 Task: Add a condition where "Status category Less than Open" in unsolved tickets in your groups.
Action: Mouse moved to (168, 534)
Screenshot: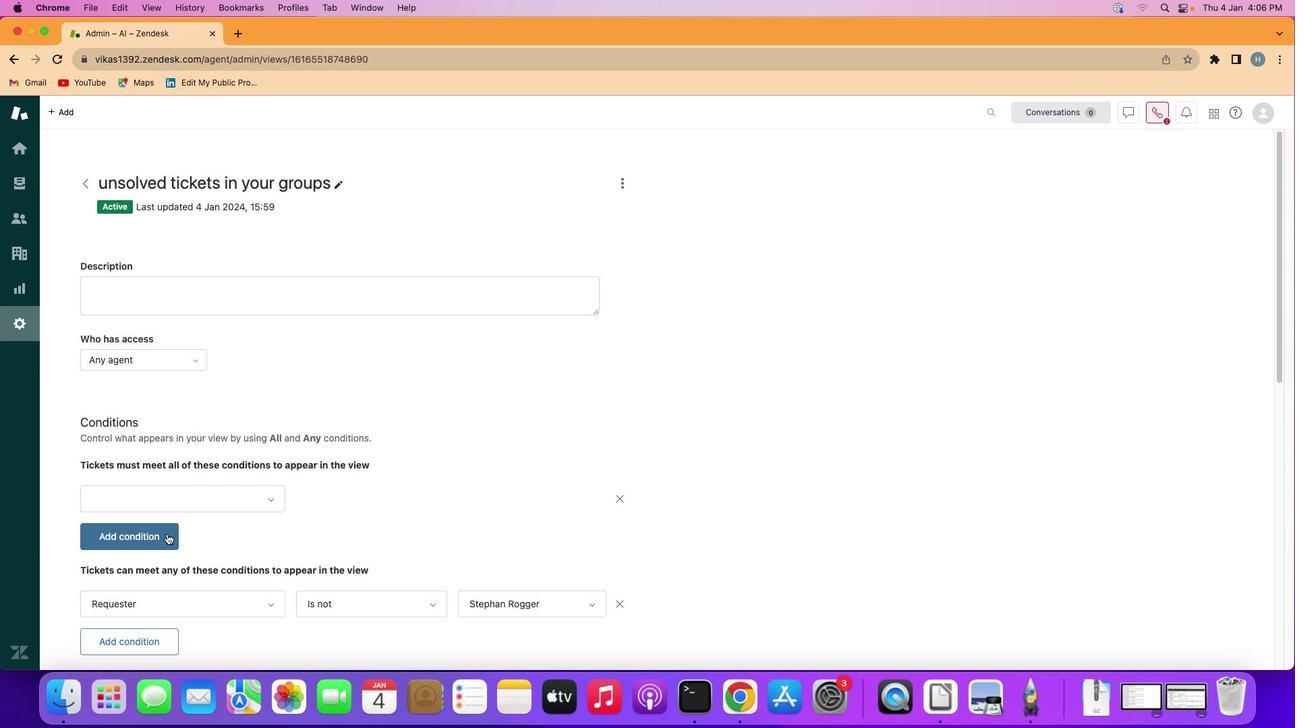 
Action: Mouse pressed left at (168, 534)
Screenshot: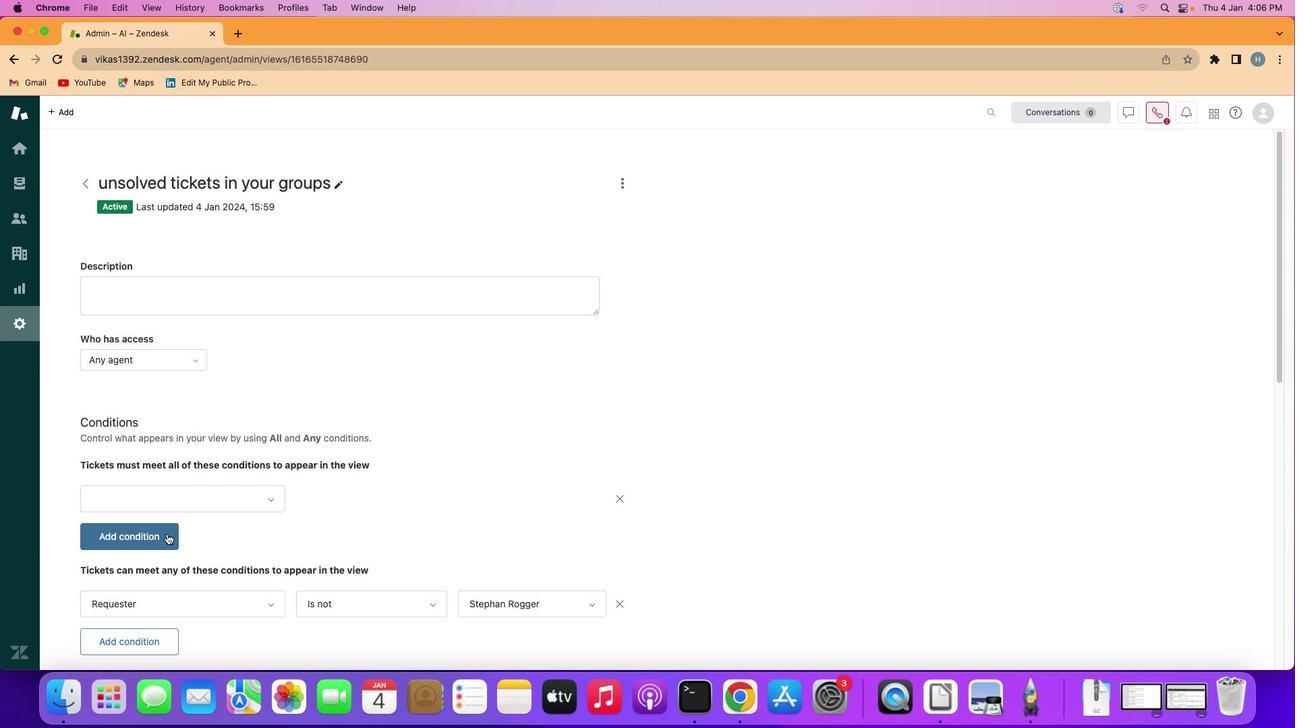 
Action: Mouse moved to (168, 535)
Screenshot: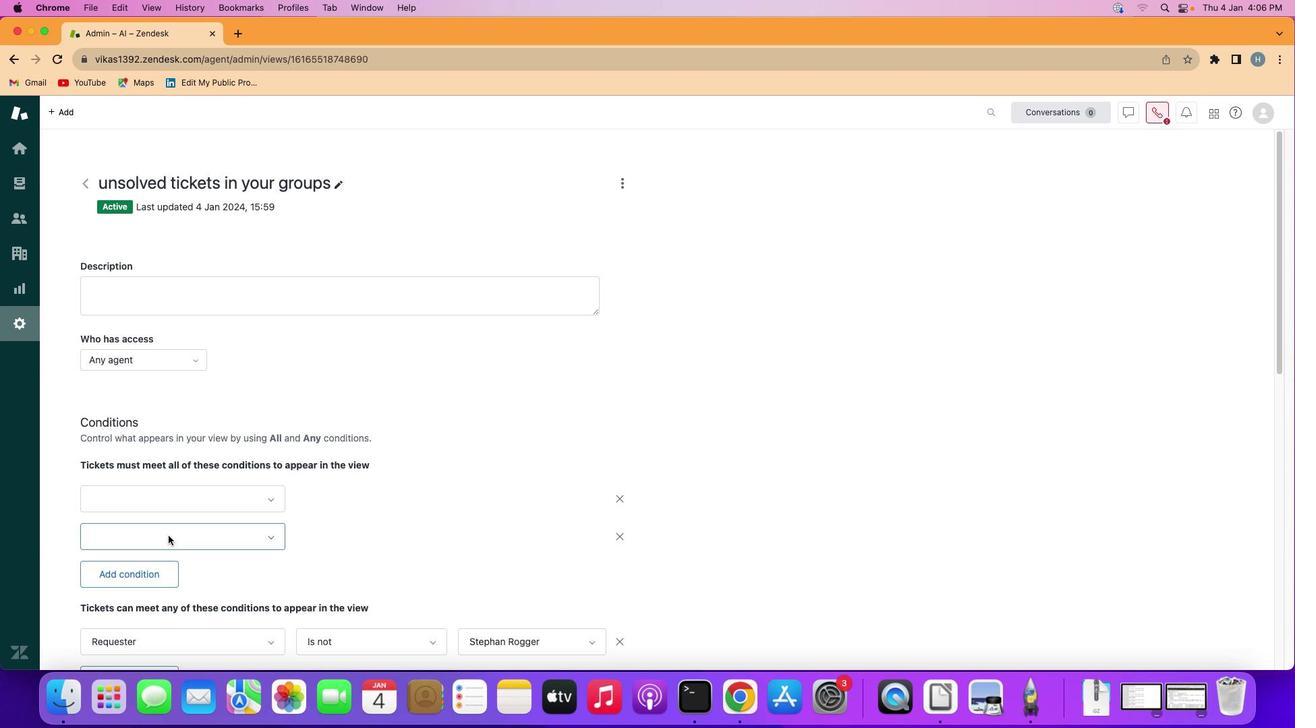 
Action: Mouse pressed left at (168, 535)
Screenshot: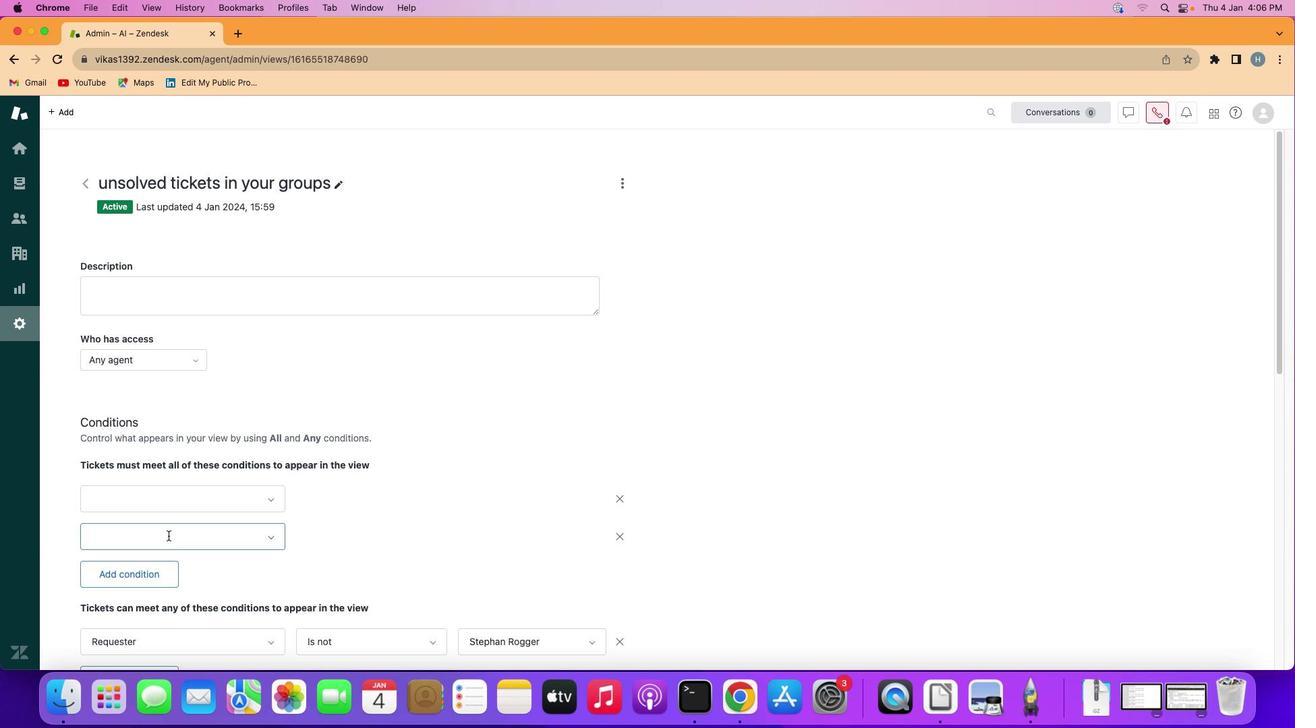 
Action: Mouse moved to (214, 308)
Screenshot: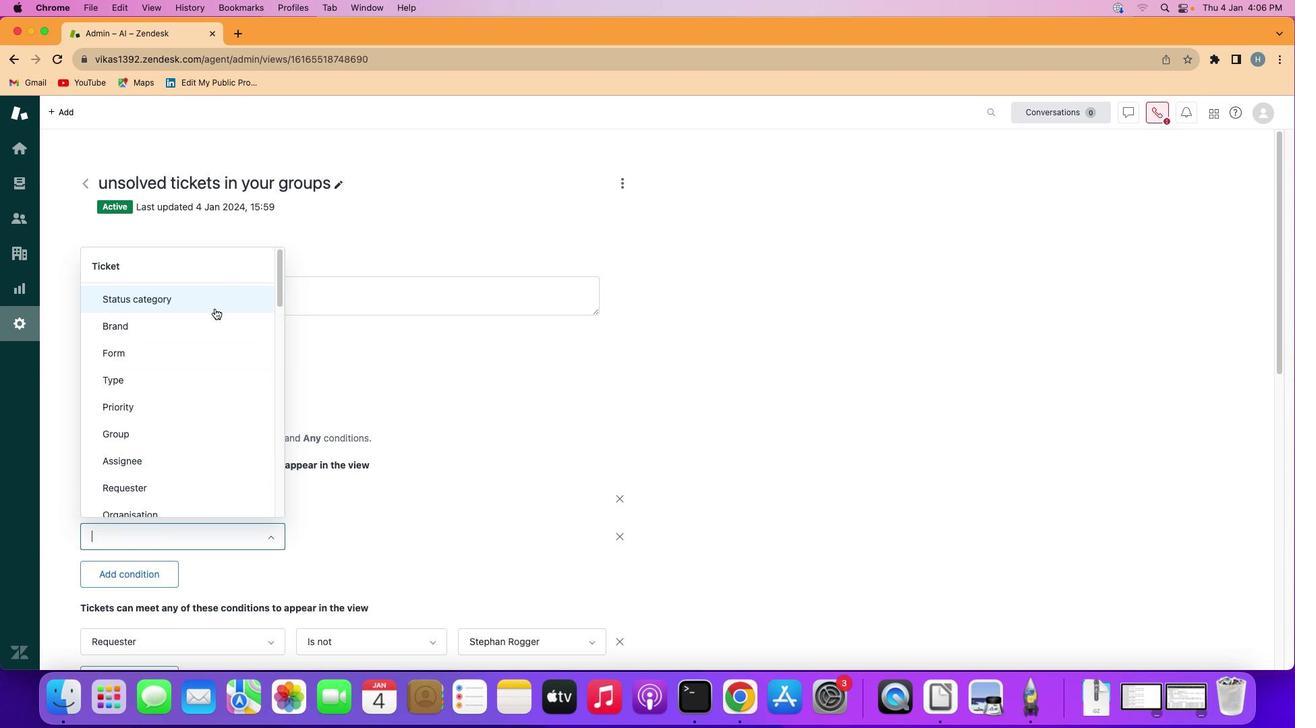 
Action: Mouse pressed left at (214, 308)
Screenshot: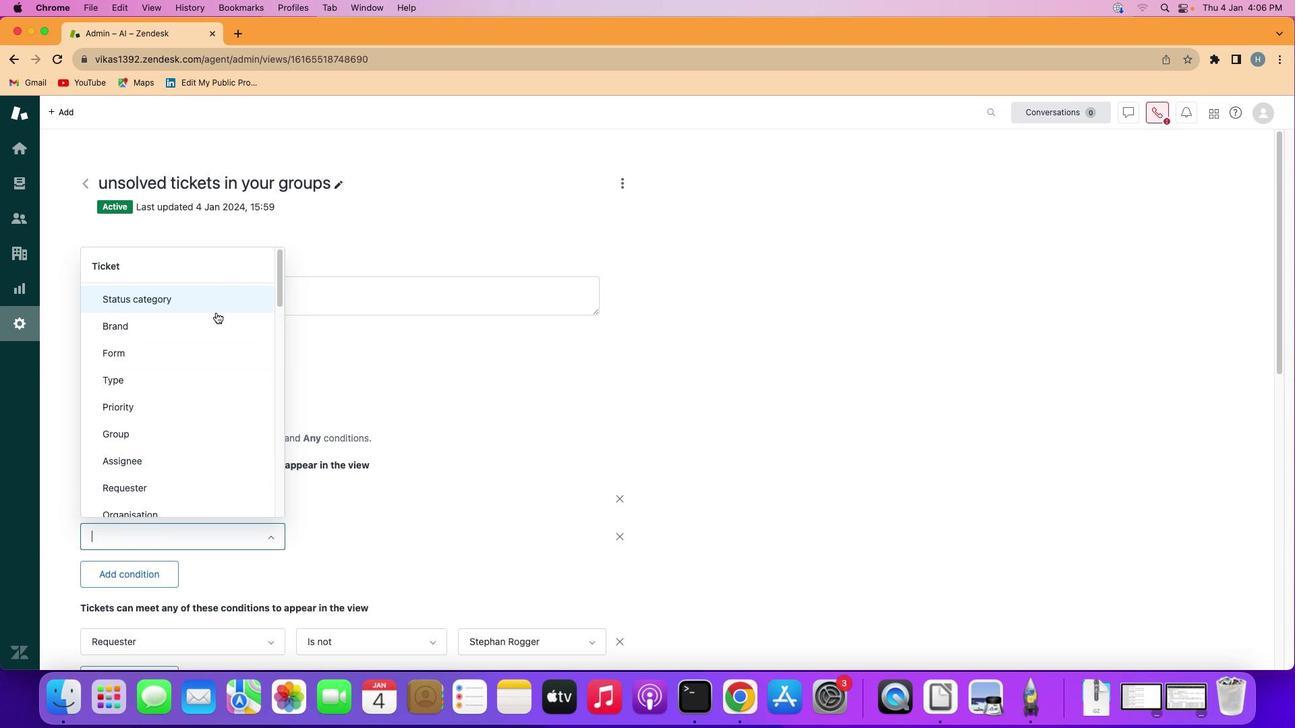 
Action: Mouse moved to (396, 542)
Screenshot: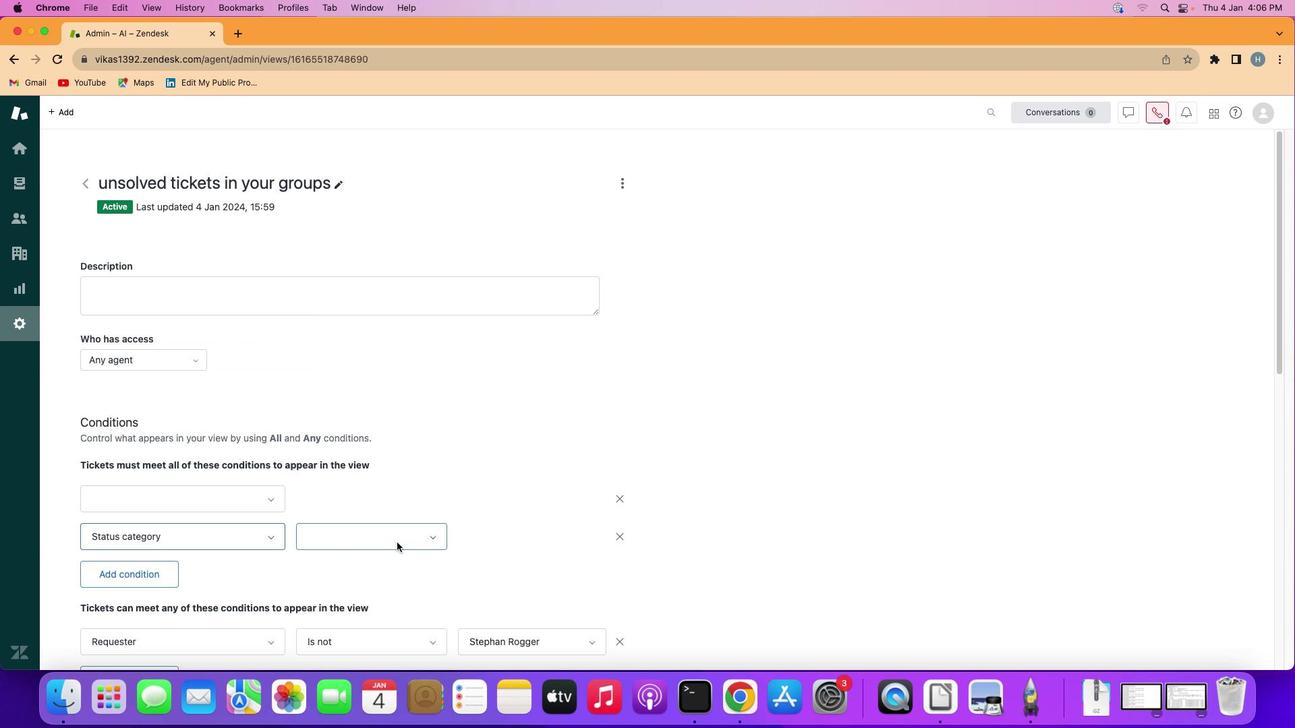 
Action: Mouse pressed left at (396, 542)
Screenshot: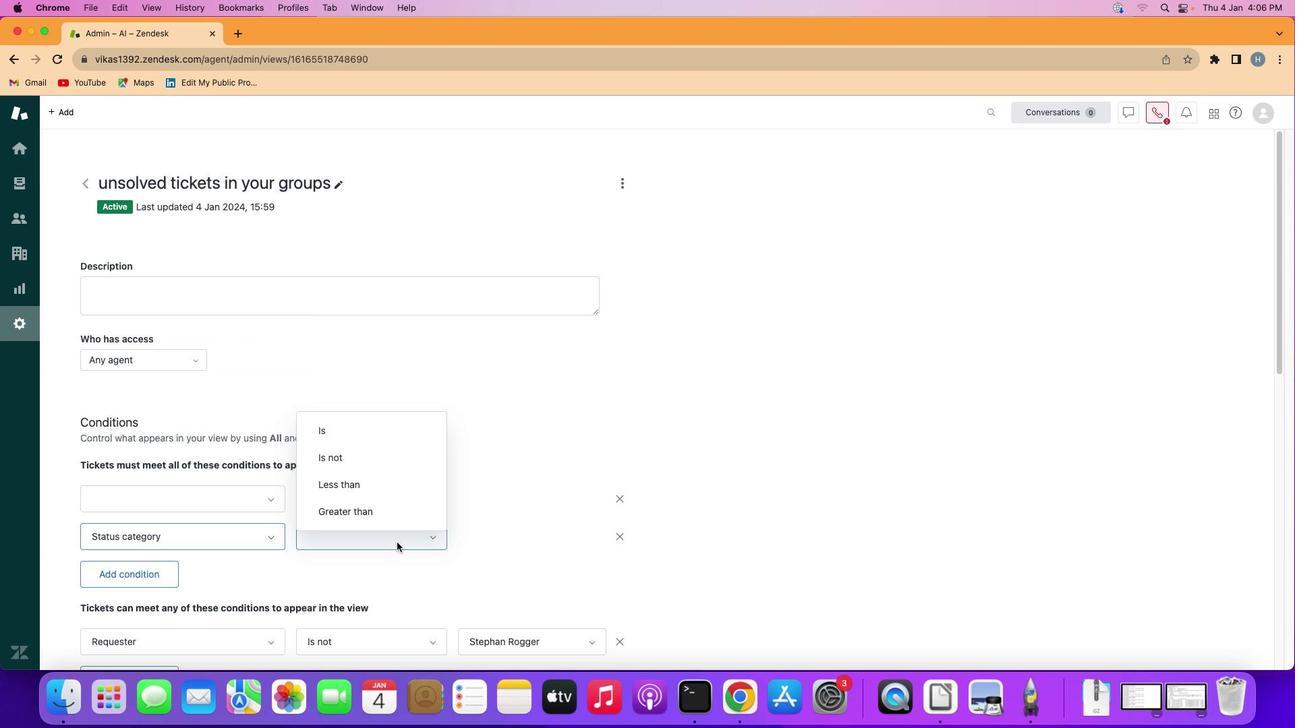 
Action: Mouse moved to (389, 477)
Screenshot: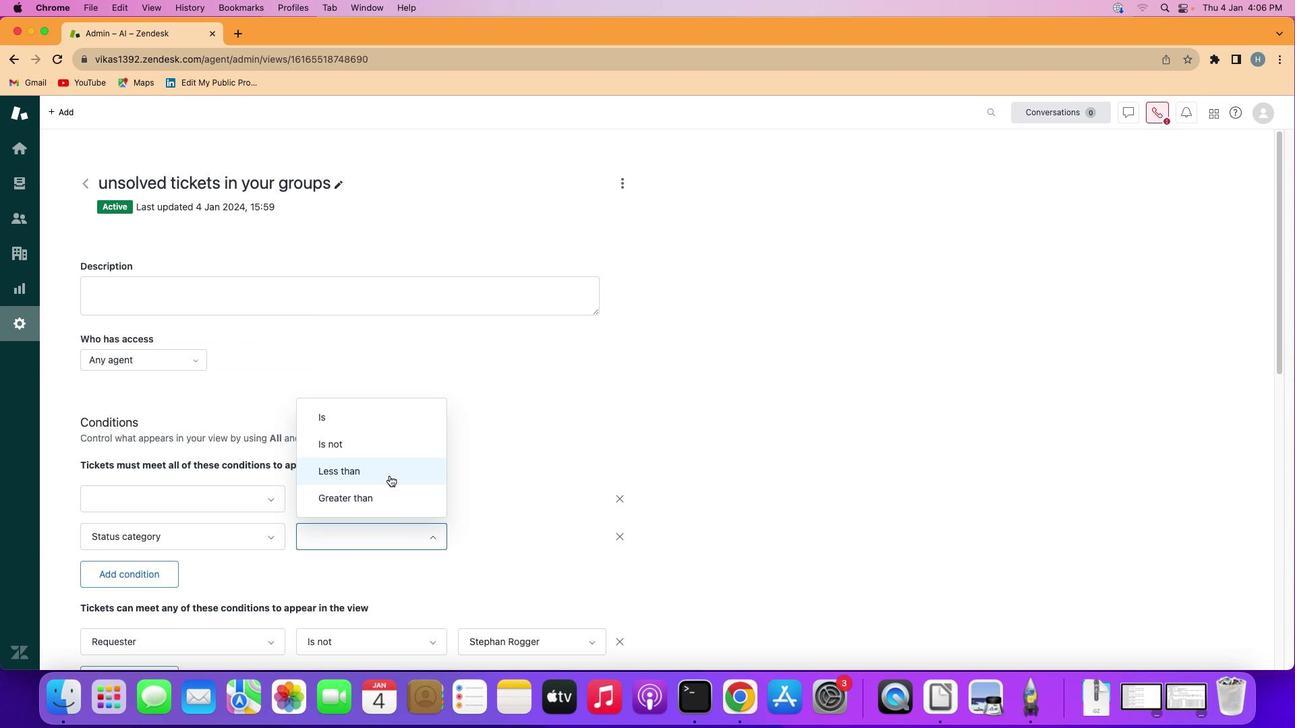 
Action: Mouse pressed left at (389, 477)
Screenshot: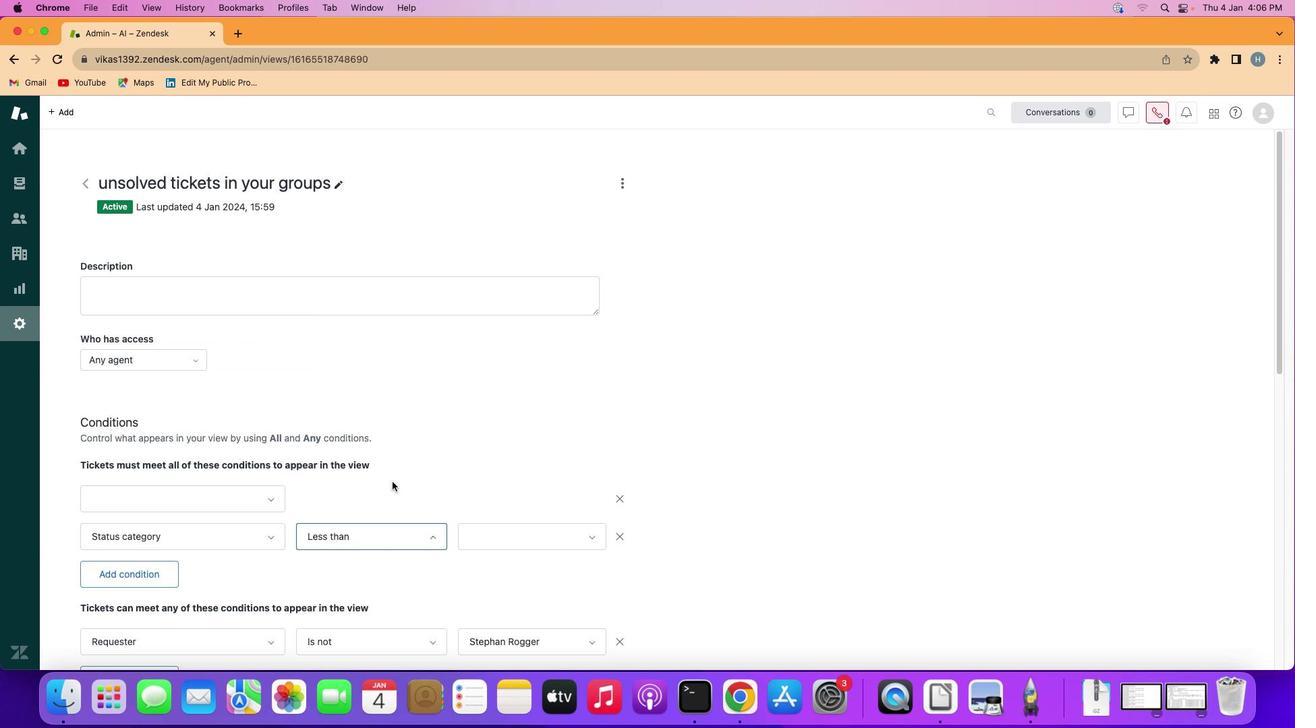 
Action: Mouse moved to (498, 537)
Screenshot: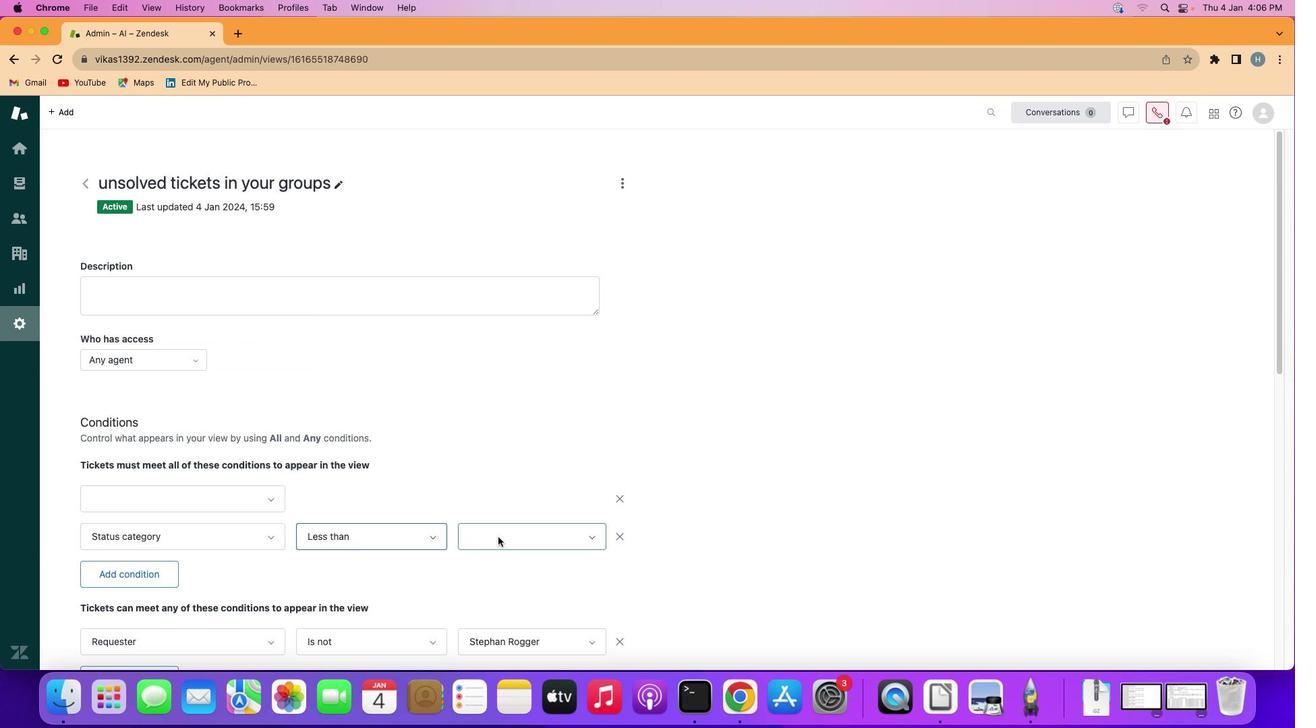 
Action: Mouse pressed left at (498, 537)
Screenshot: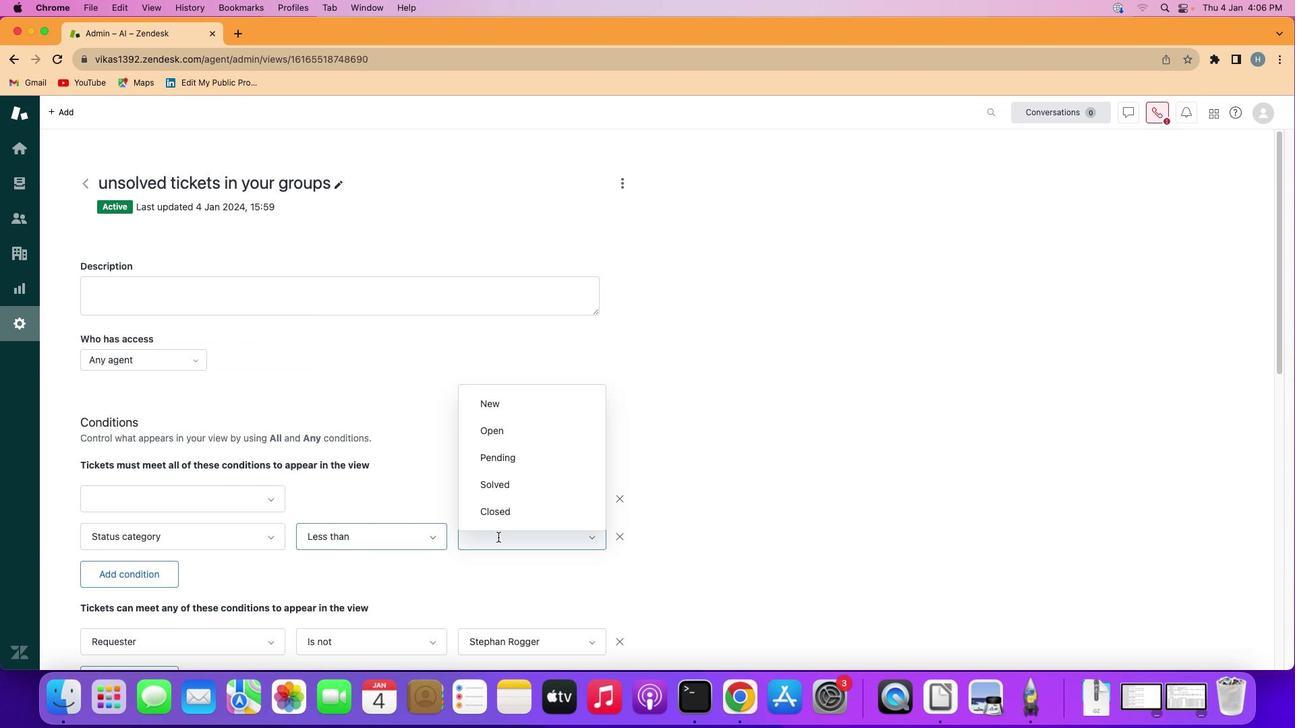 
Action: Mouse moved to (521, 421)
Screenshot: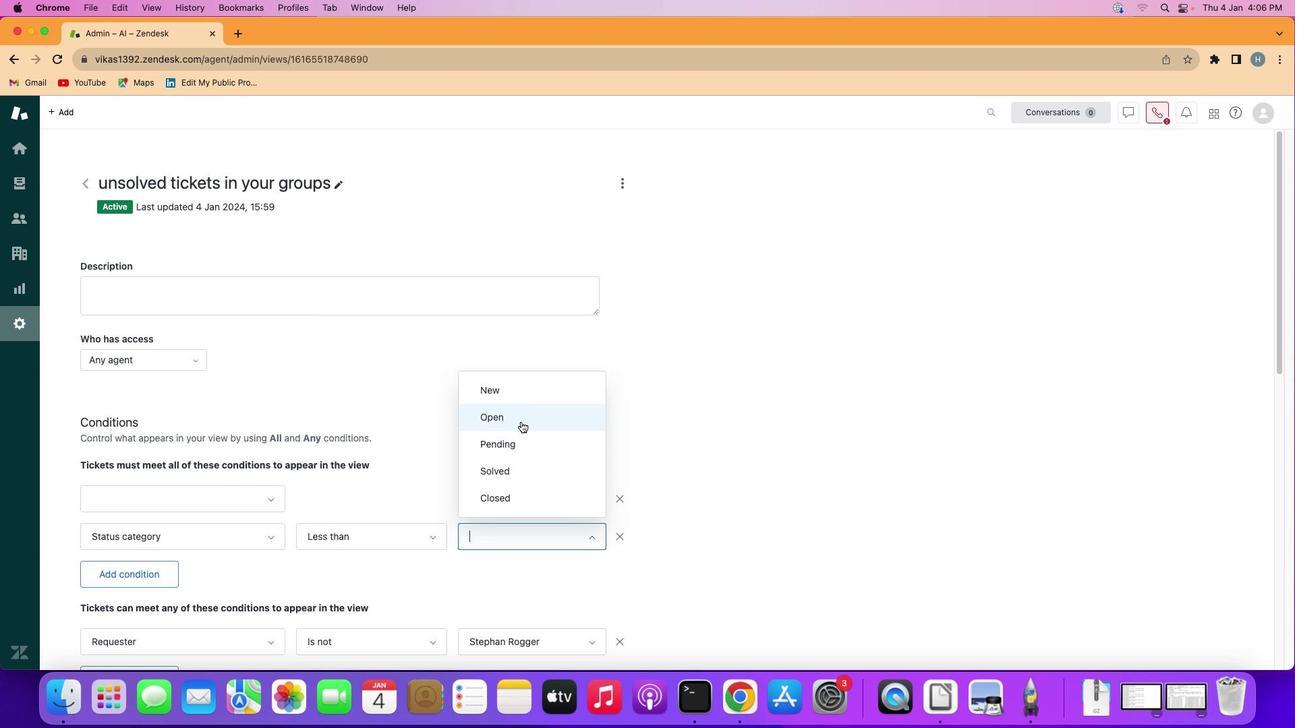 
Action: Mouse pressed left at (521, 421)
Screenshot: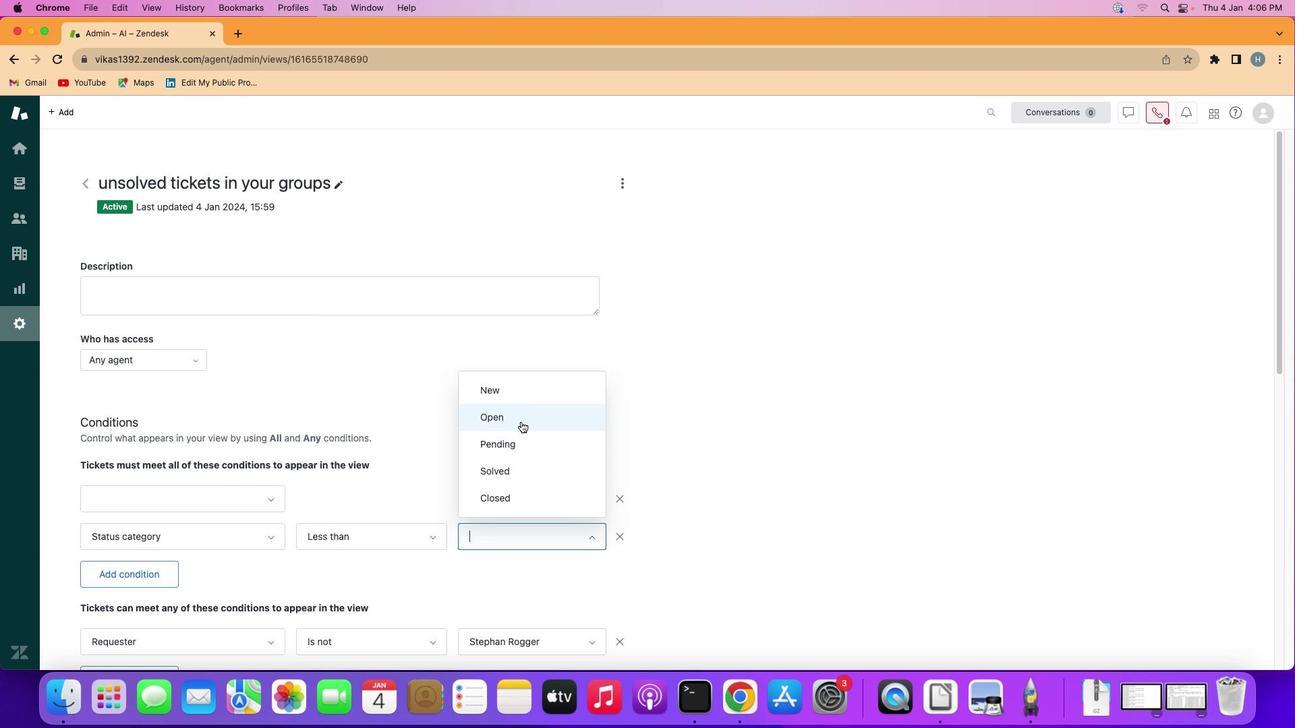 
Action: Mouse moved to (698, 456)
Screenshot: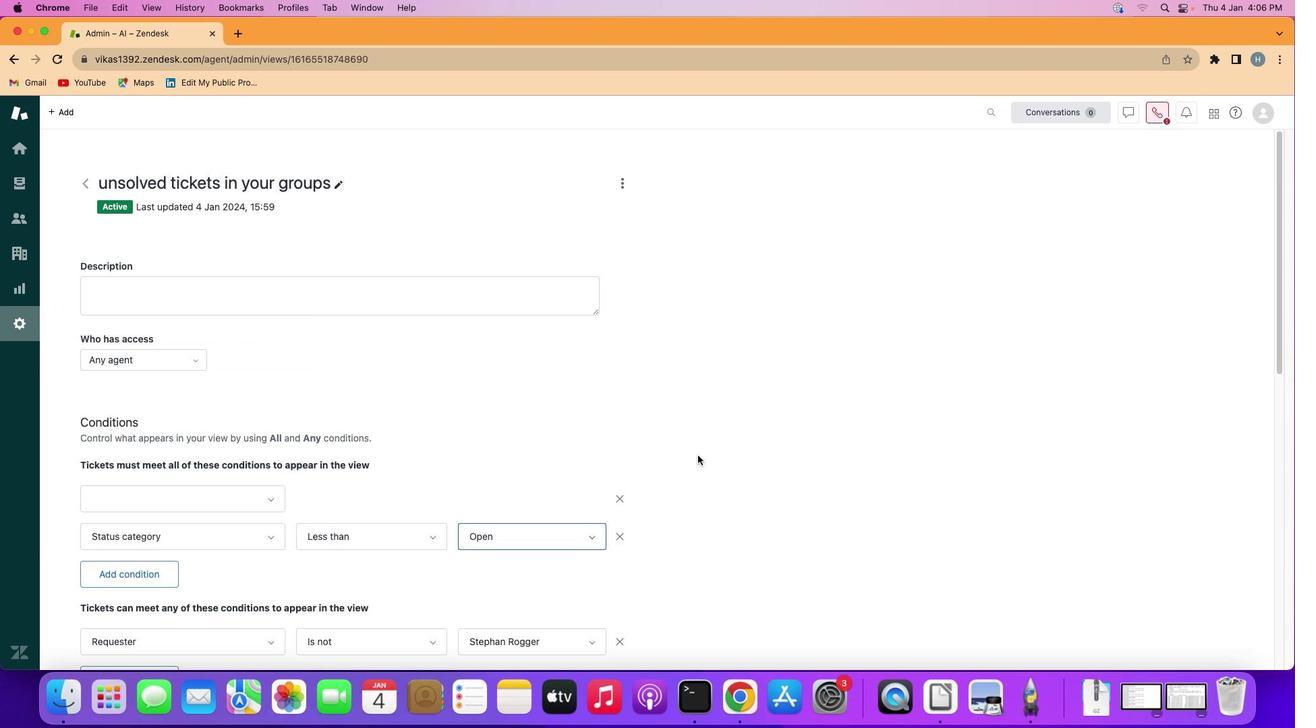 
